 Task: Look for products in the category "Frozen Meals" from Maya Kaimal only.
Action: Mouse moved to (243, 116)
Screenshot: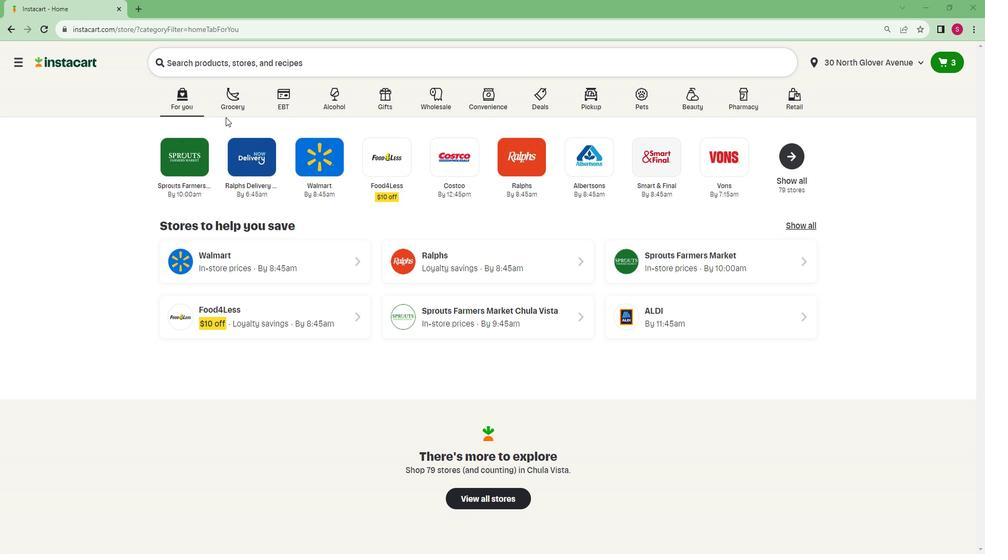 
Action: Mouse pressed left at (243, 116)
Screenshot: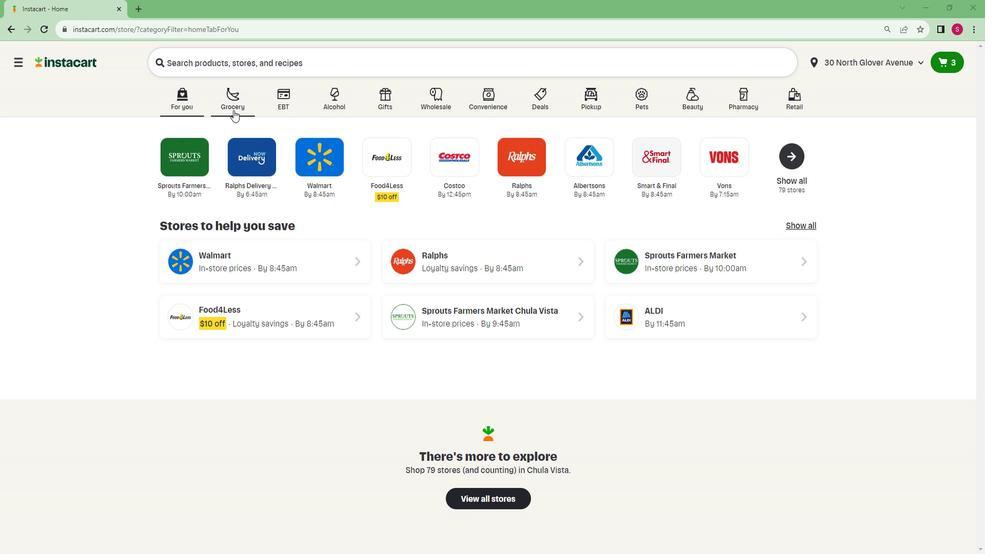 
Action: Mouse moved to (207, 298)
Screenshot: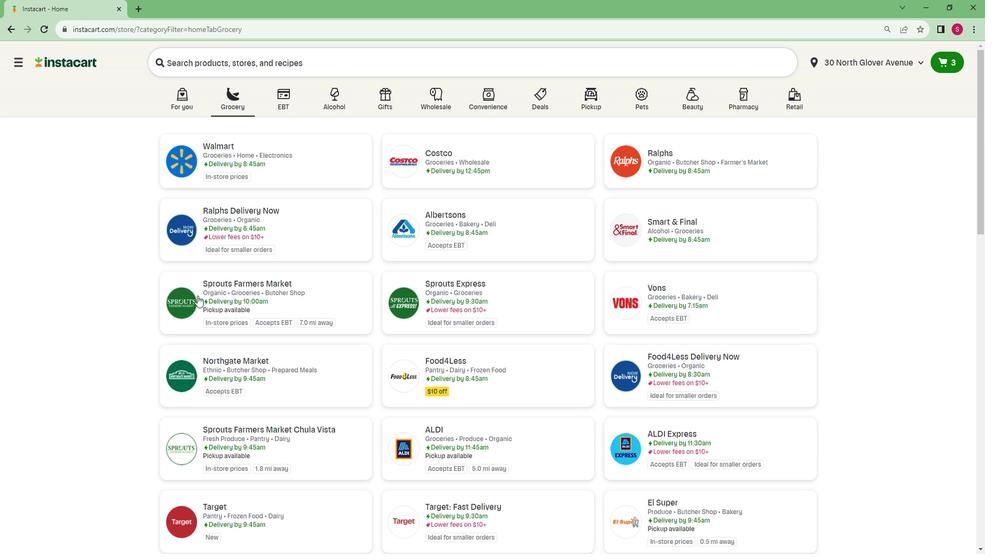 
Action: Mouse pressed left at (207, 298)
Screenshot: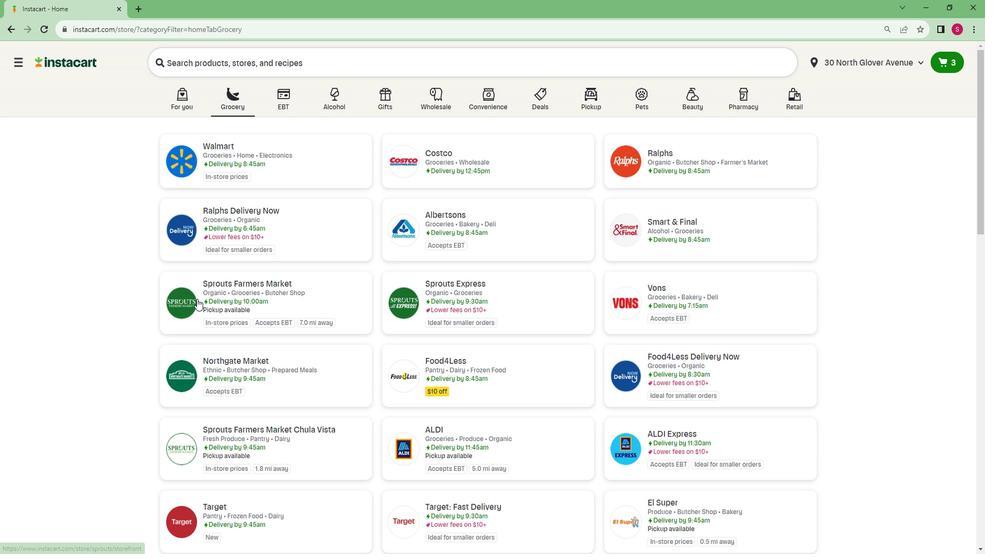 
Action: Mouse moved to (36, 411)
Screenshot: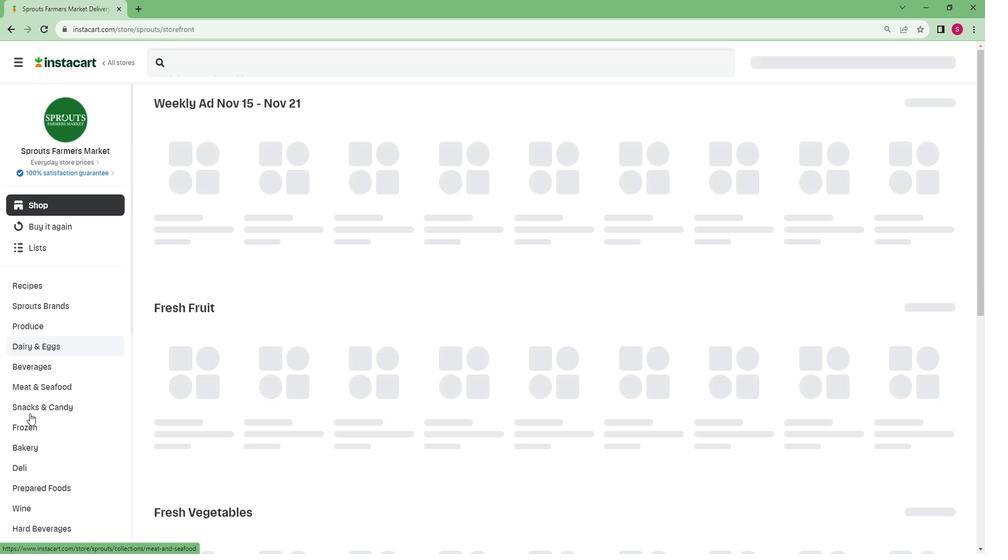 
Action: Mouse scrolled (36, 410) with delta (0, 0)
Screenshot: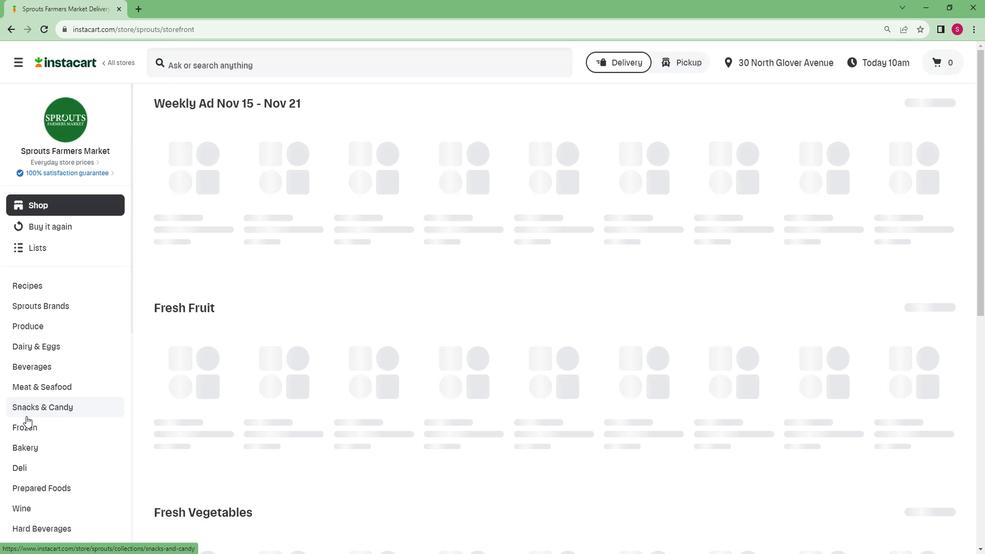 
Action: Mouse scrolled (36, 410) with delta (0, 0)
Screenshot: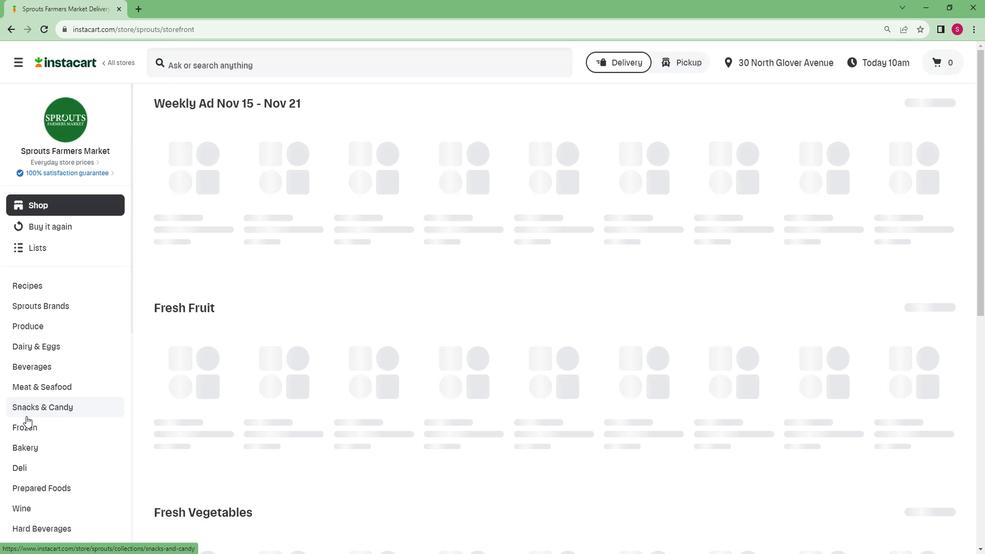 
Action: Mouse scrolled (36, 410) with delta (0, 0)
Screenshot: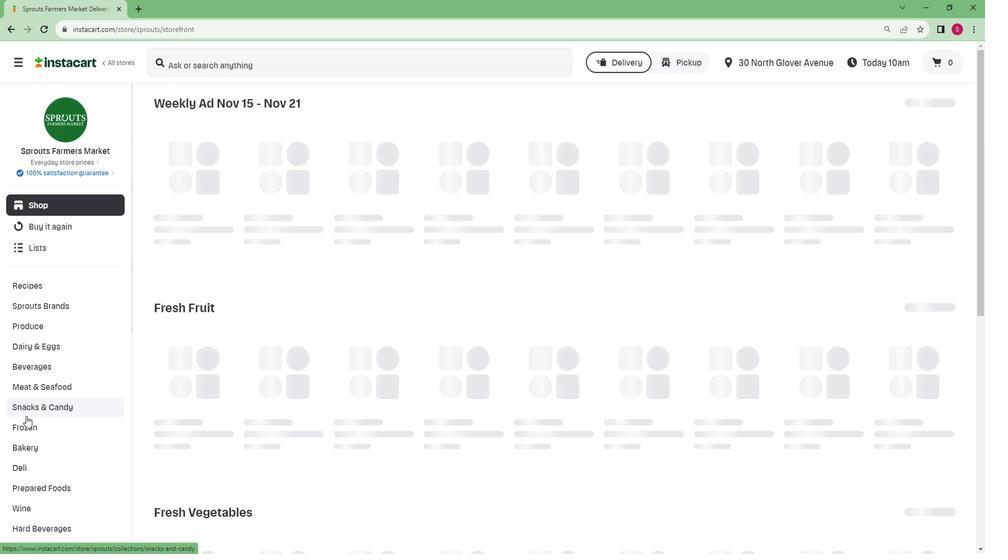 
Action: Mouse scrolled (36, 410) with delta (0, 0)
Screenshot: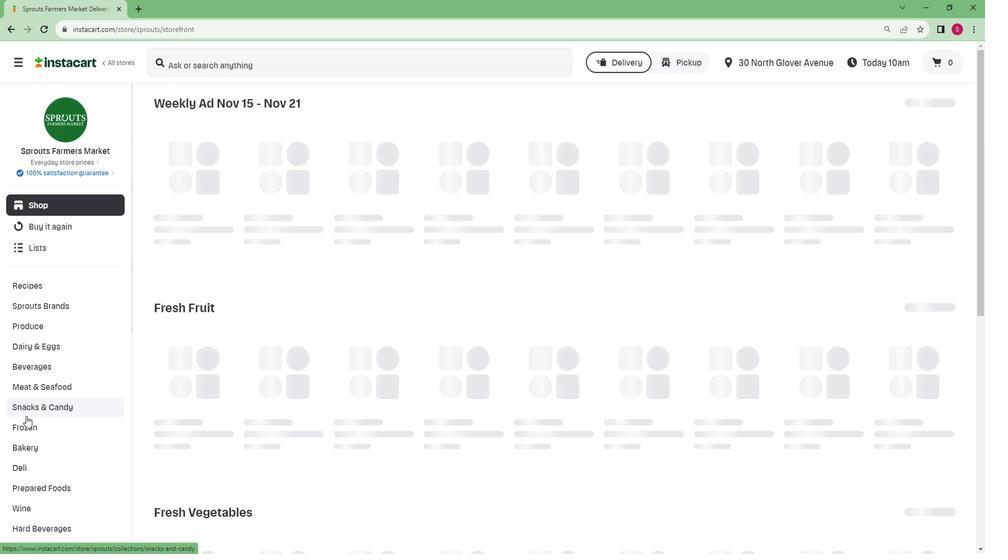 
Action: Mouse scrolled (36, 410) with delta (0, 0)
Screenshot: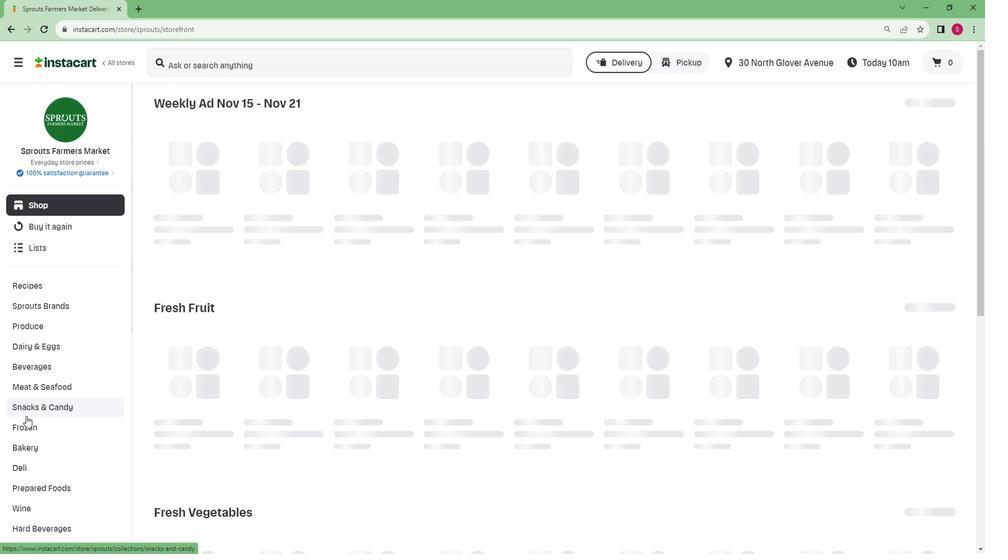 
Action: Mouse scrolled (36, 410) with delta (0, 0)
Screenshot: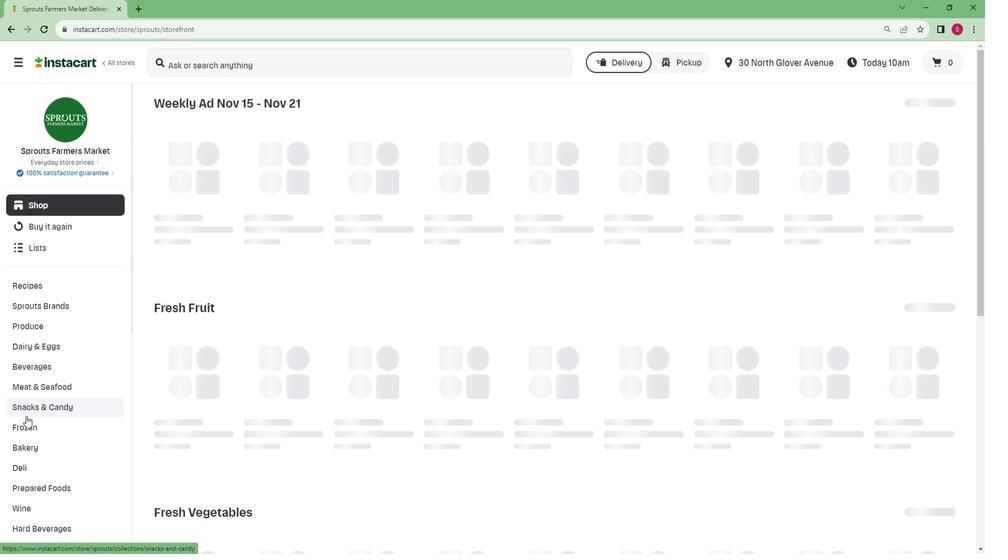 
Action: Mouse scrolled (36, 410) with delta (0, 0)
Screenshot: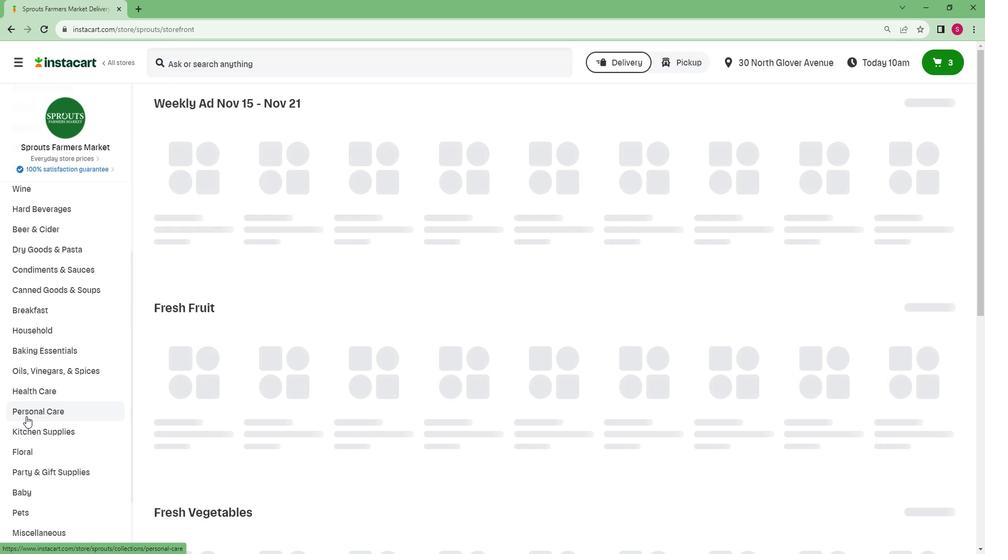 
Action: Mouse scrolled (36, 410) with delta (0, 0)
Screenshot: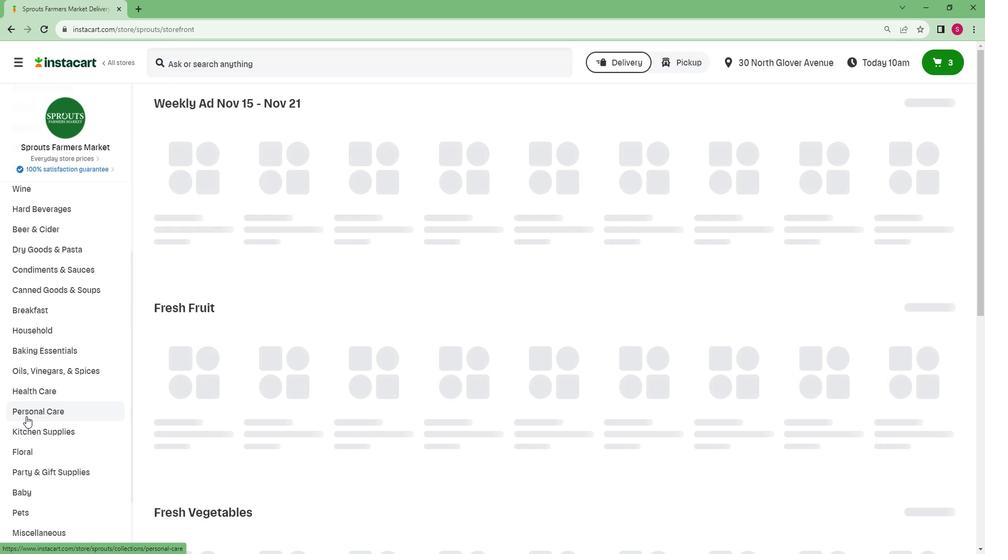 
Action: Mouse scrolled (36, 410) with delta (0, 0)
Screenshot: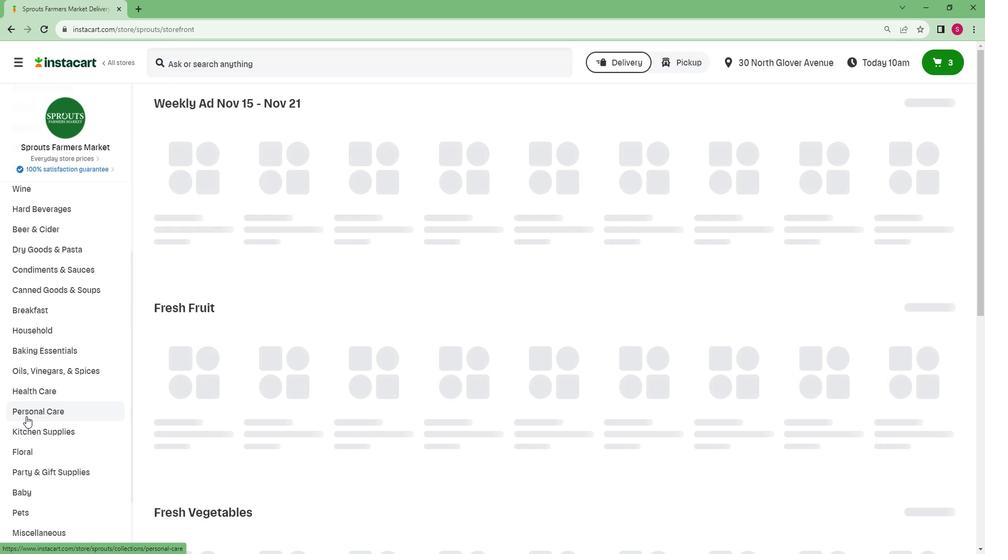 
Action: Mouse scrolled (36, 410) with delta (0, 0)
Screenshot: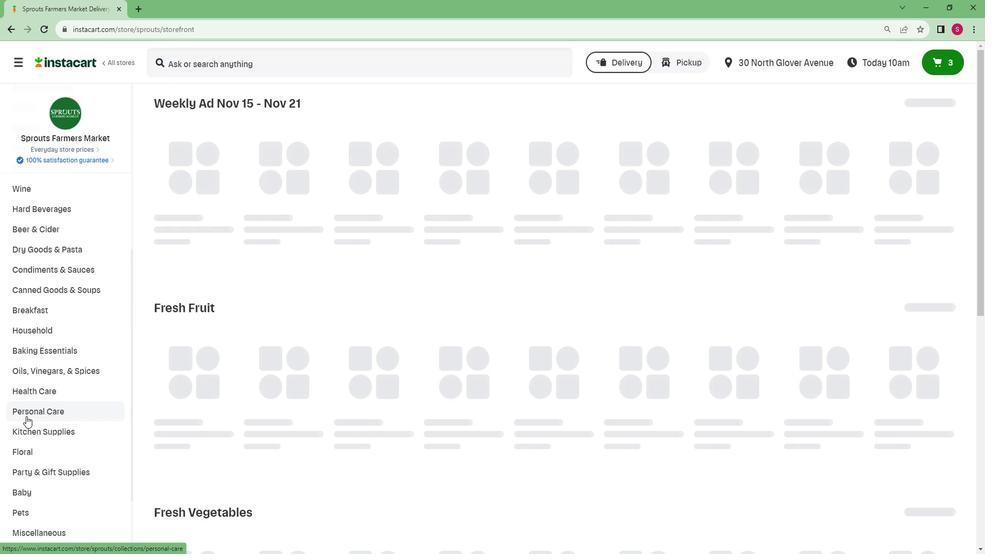 
Action: Mouse scrolled (36, 410) with delta (0, 0)
Screenshot: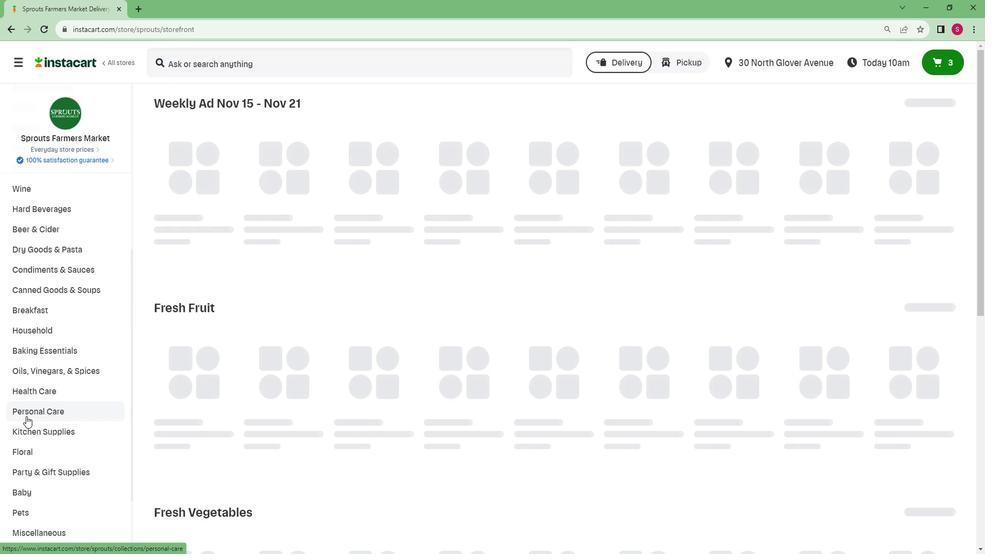 
Action: Mouse scrolled (36, 410) with delta (0, 0)
Screenshot: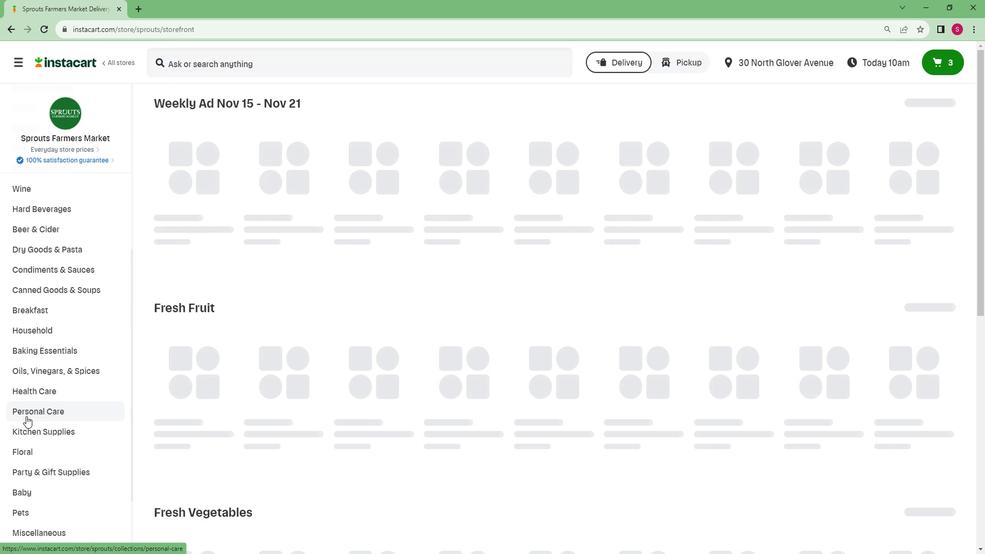 
Action: Mouse moved to (32, 532)
Screenshot: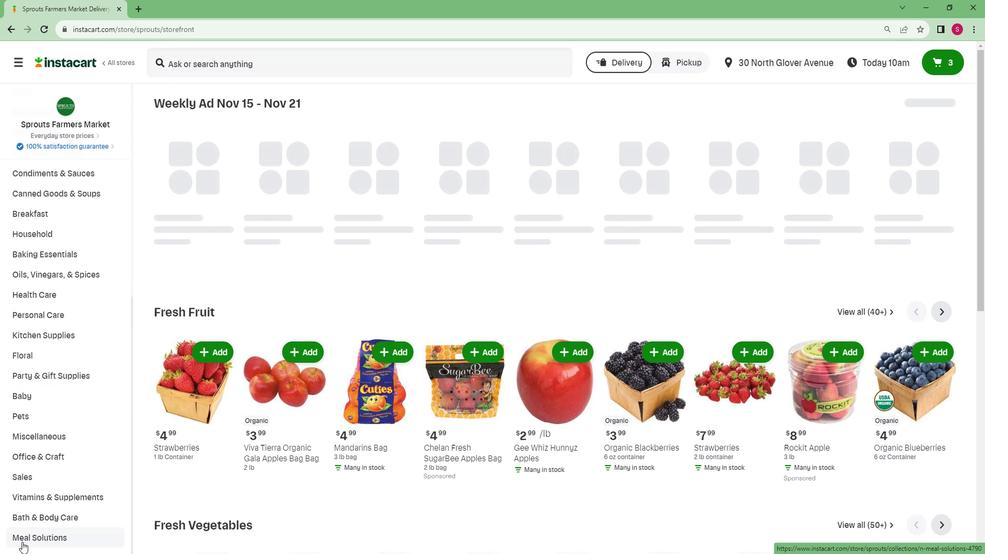 
Action: Mouse pressed left at (32, 532)
Screenshot: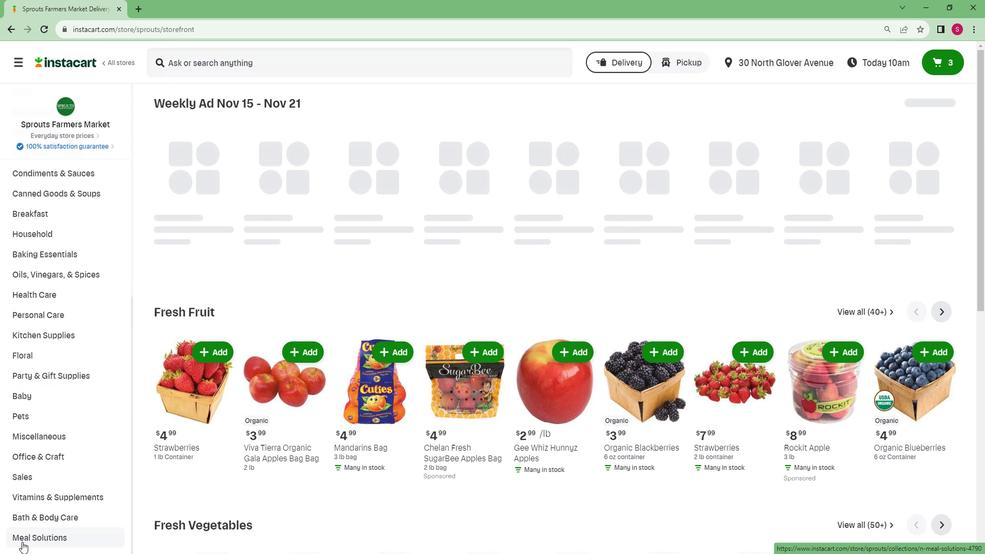 
Action: Mouse moved to (43, 488)
Screenshot: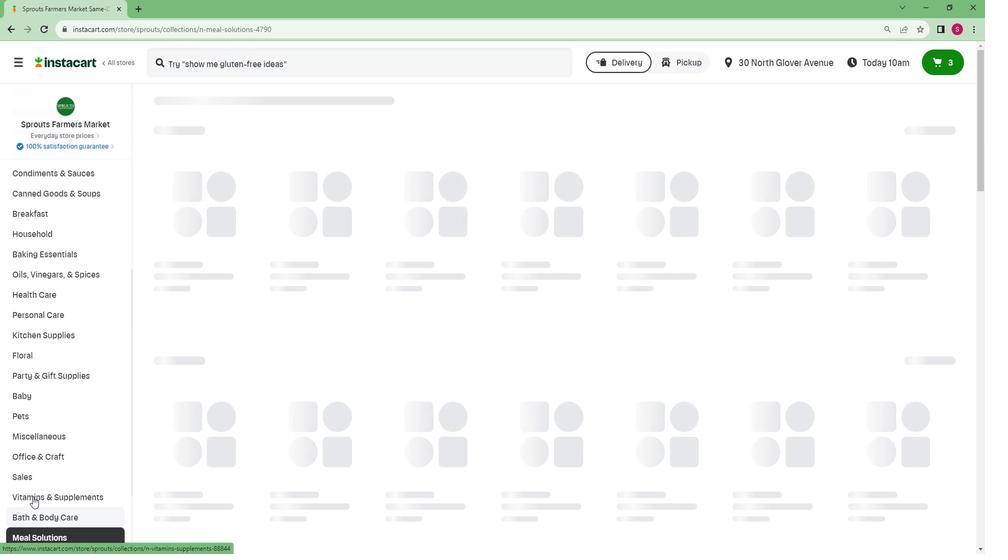
Action: Mouse scrolled (43, 488) with delta (0, 0)
Screenshot: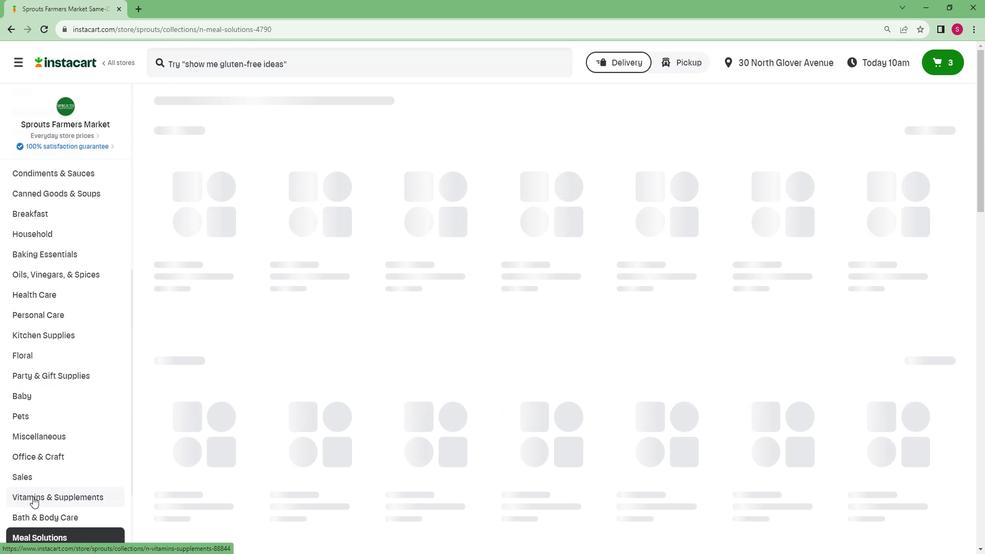 
Action: Mouse scrolled (43, 488) with delta (0, 0)
Screenshot: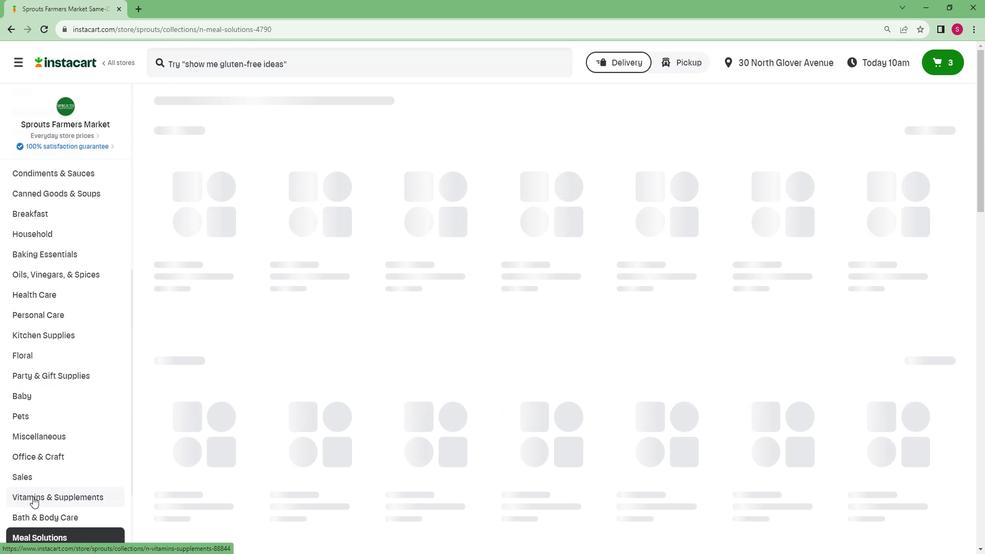 
Action: Mouse scrolled (43, 488) with delta (0, 0)
Screenshot: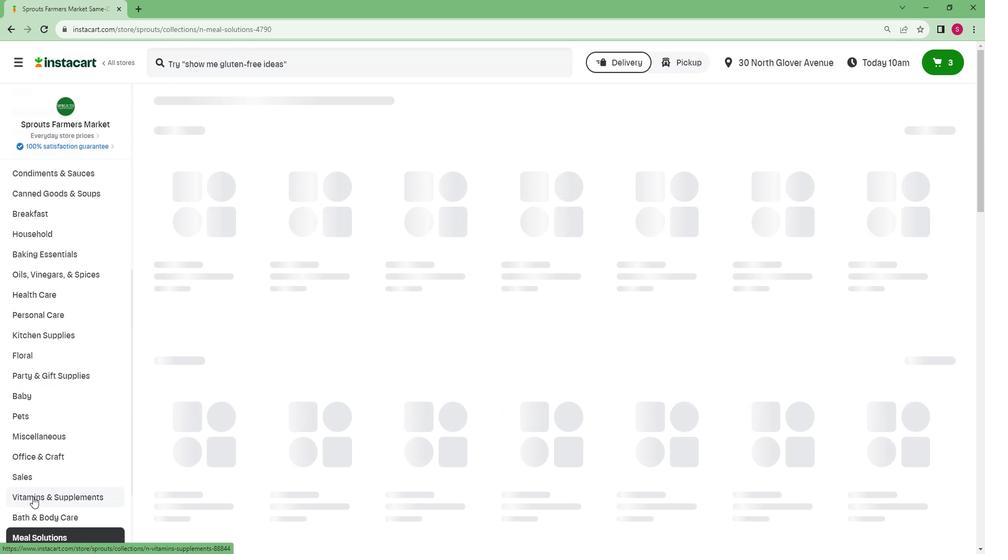 
Action: Mouse scrolled (43, 488) with delta (0, 0)
Screenshot: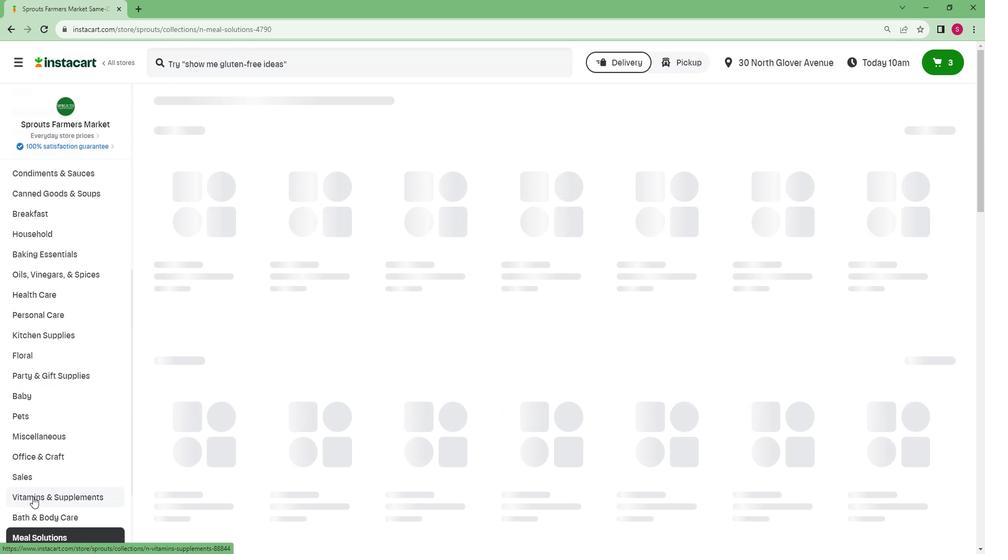 
Action: Mouse moved to (35, 522)
Screenshot: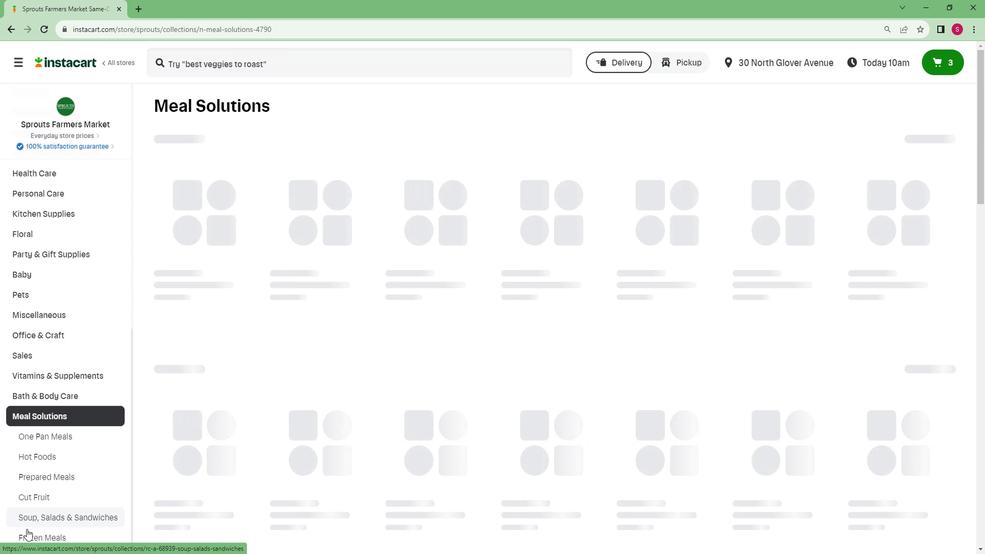 
Action: Mouse pressed left at (35, 522)
Screenshot: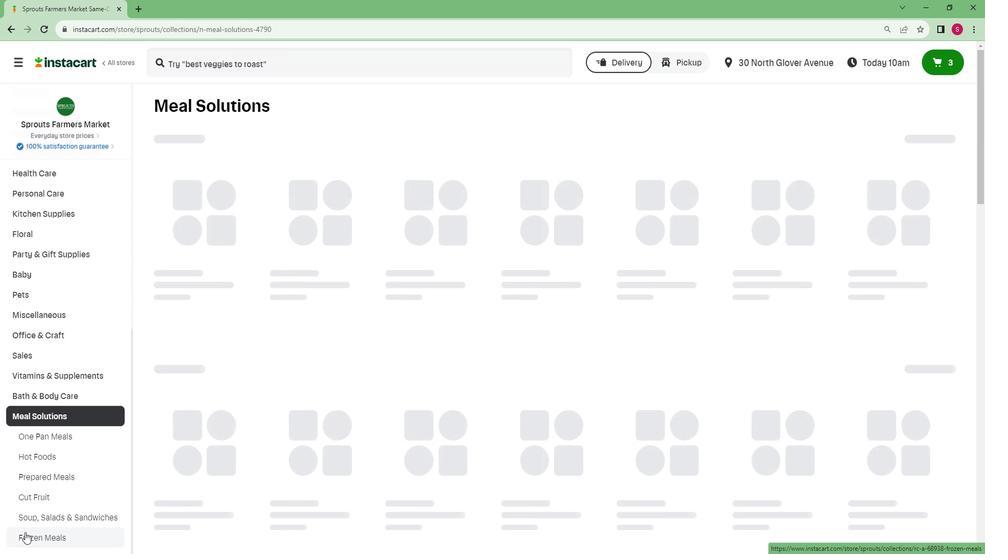 
Action: Mouse moved to (355, 149)
Screenshot: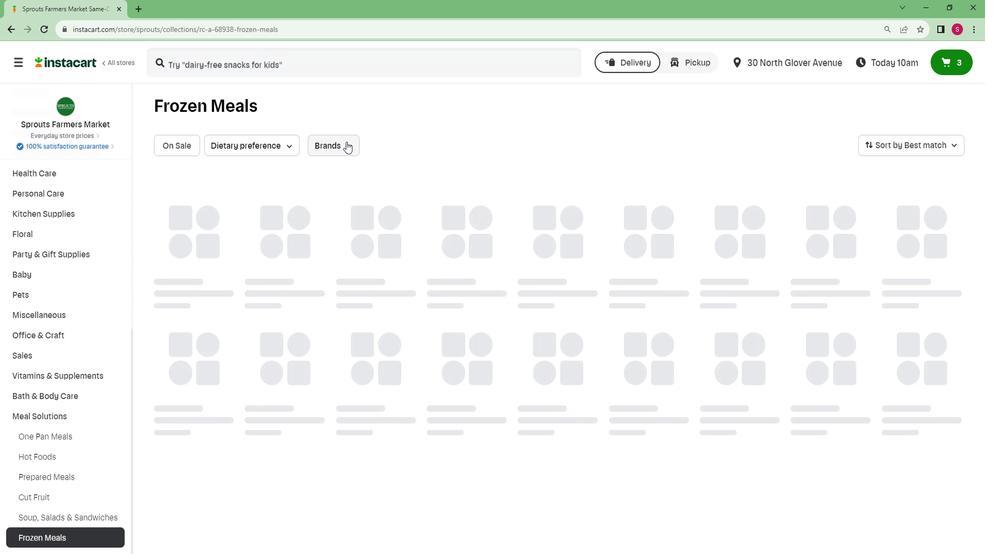 
Action: Mouse pressed left at (355, 149)
Screenshot: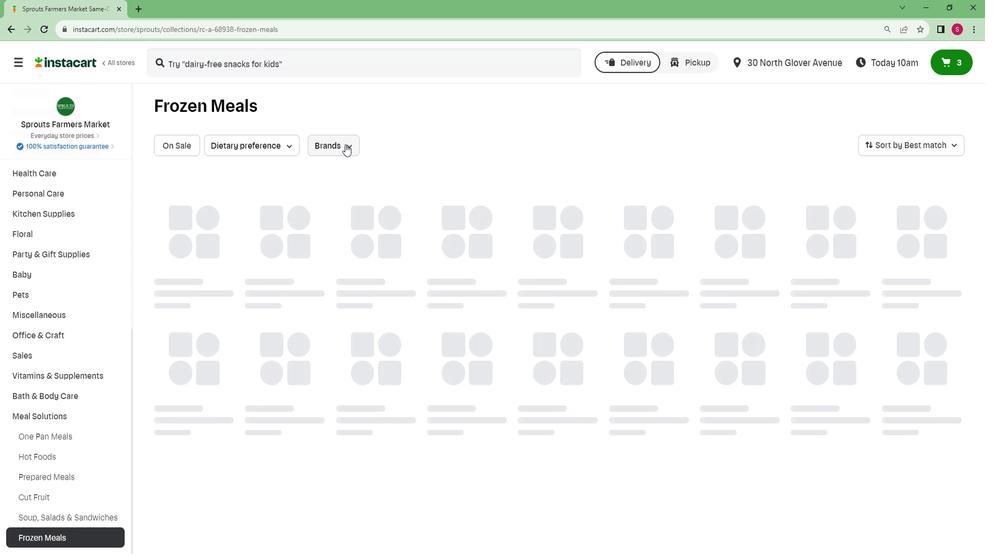 
Action: Mouse moved to (361, 241)
Screenshot: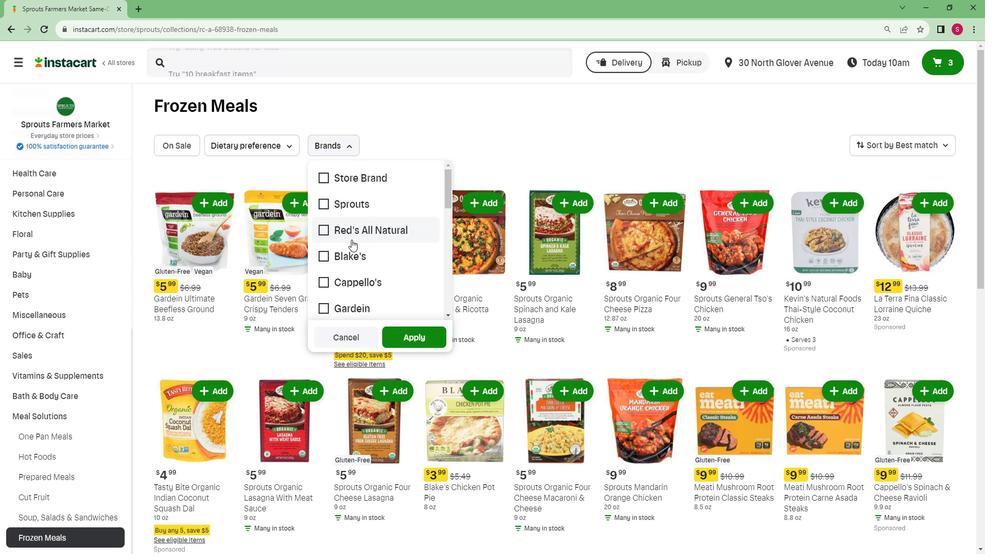 
Action: Mouse scrolled (361, 241) with delta (0, 0)
Screenshot: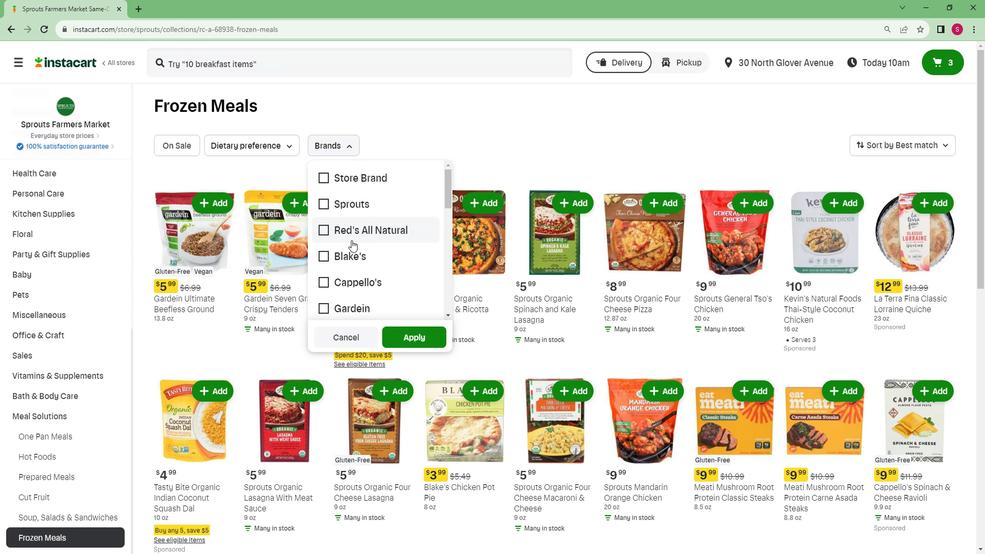 
Action: Mouse scrolled (361, 241) with delta (0, 0)
Screenshot: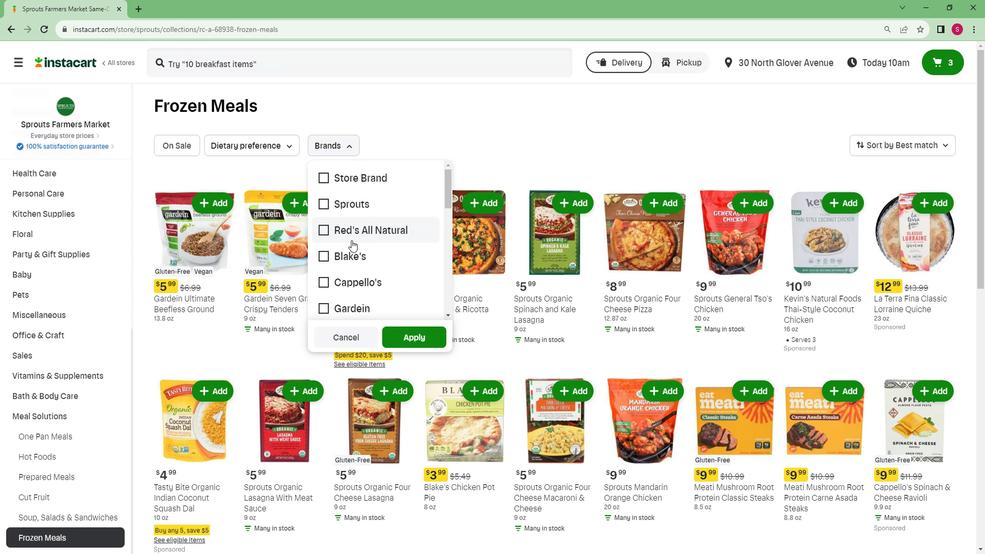 
Action: Mouse scrolled (361, 241) with delta (0, 0)
Screenshot: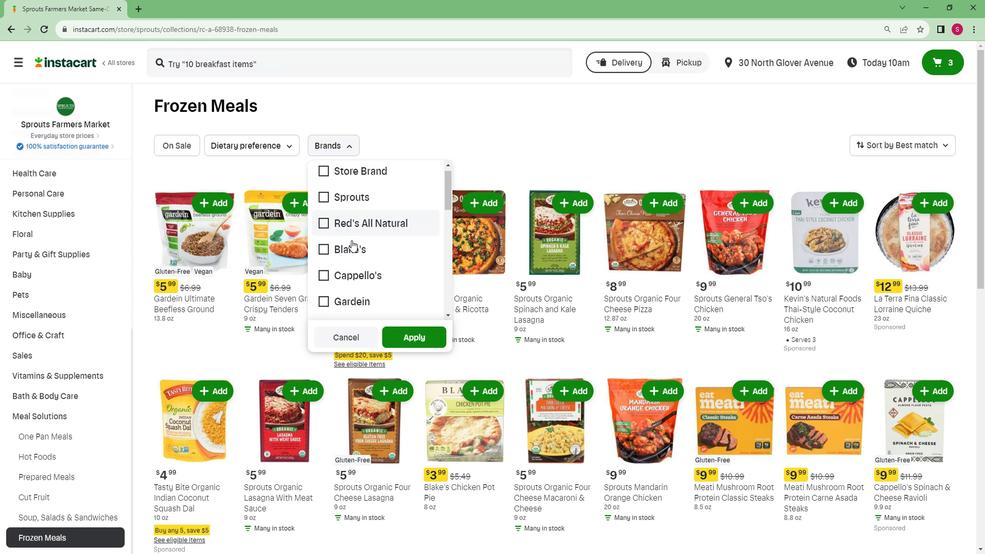 
Action: Mouse moved to (371, 225)
Screenshot: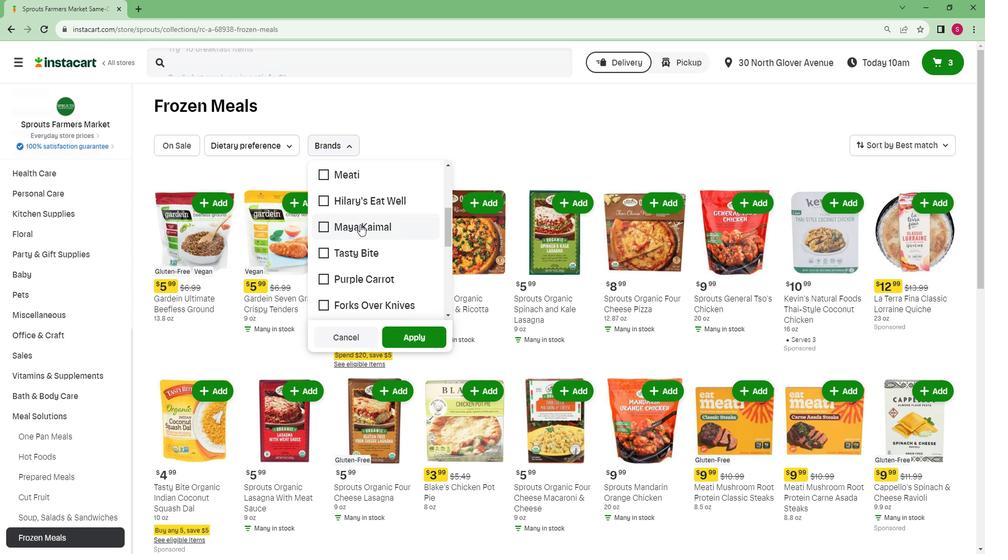 
Action: Mouse pressed left at (371, 225)
Screenshot: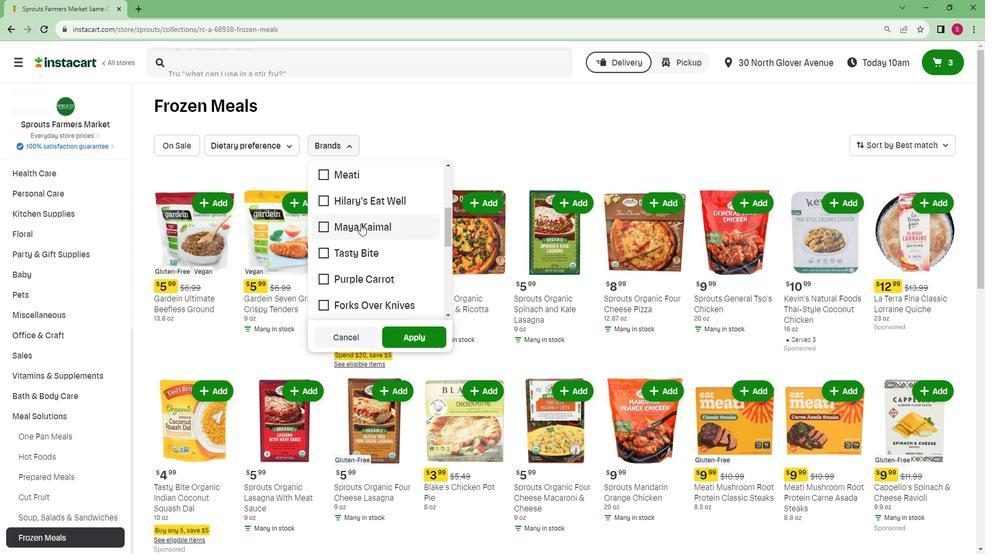 
Action: Mouse moved to (419, 337)
Screenshot: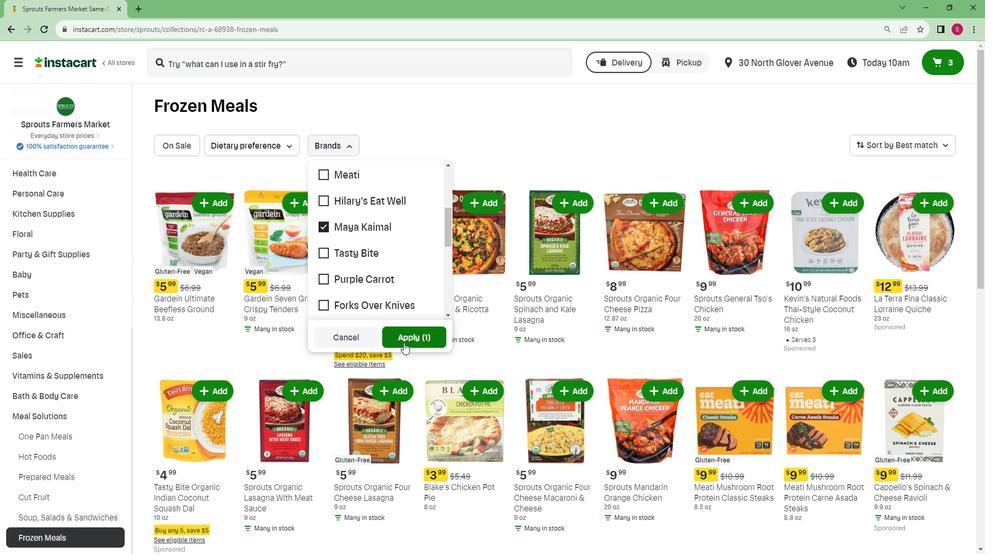 
Action: Mouse pressed left at (419, 337)
Screenshot: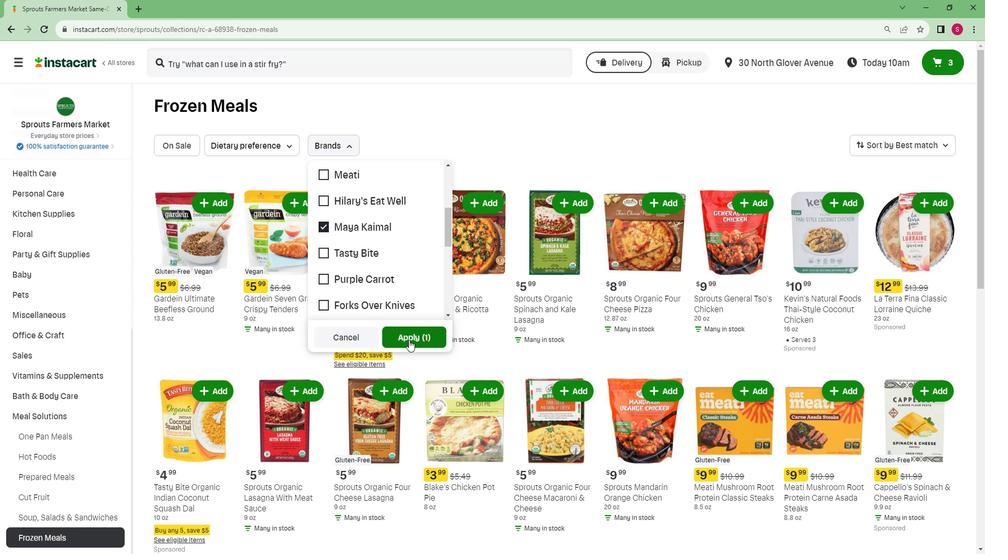 
